 Task: Send an email with the signature Frances Hernandez with the subject 'Request for a blog post' and the message 'I am sorry for any delays and appreciate your patience.' from softage.1@softage.net to softage.4@softage.net and softage.5@softage.net with CC to softage.6@softage.net
Action: Key pressed n
Screenshot: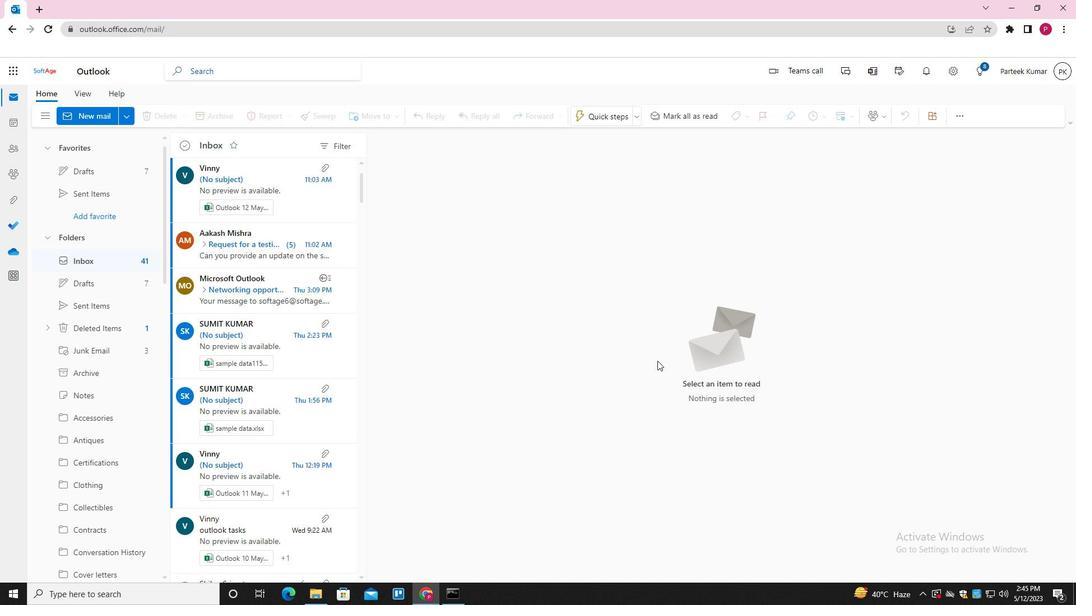 
Action: Mouse moved to (754, 122)
Screenshot: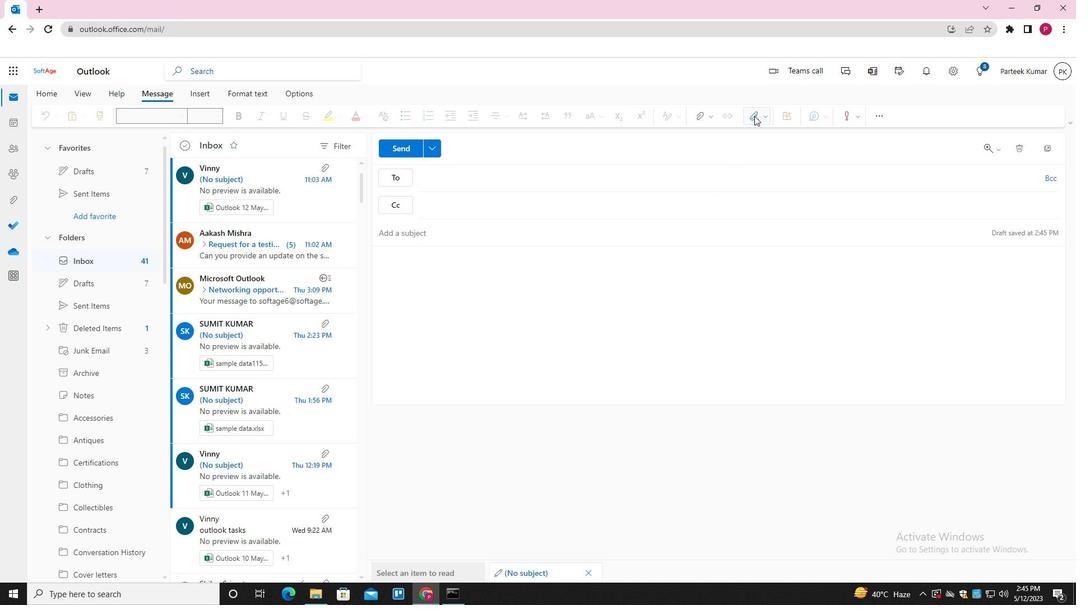 
Action: Mouse pressed left at (754, 122)
Screenshot: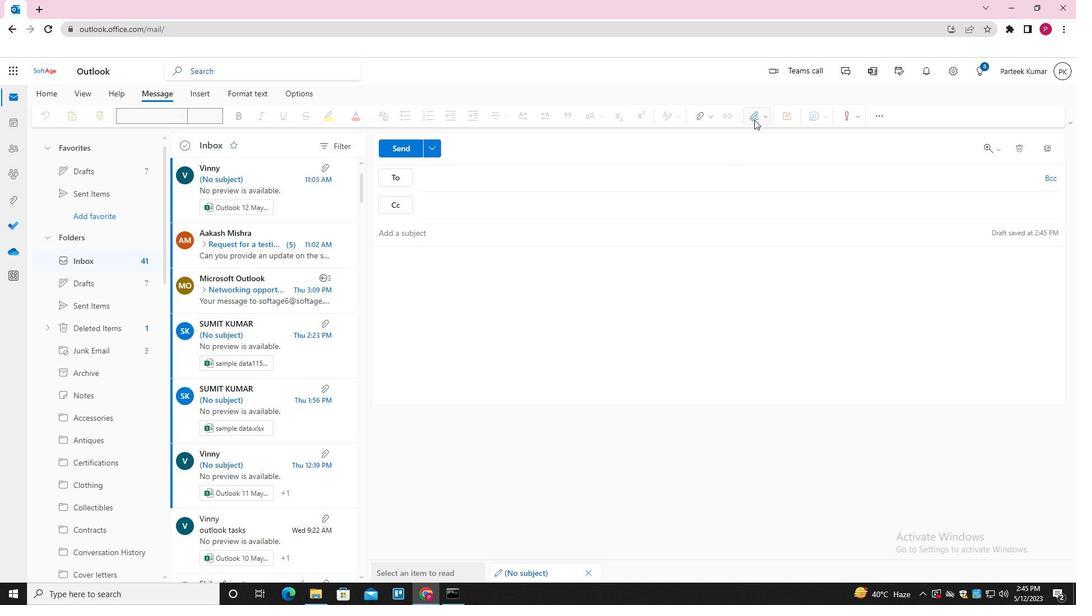 
Action: Mouse moved to (734, 162)
Screenshot: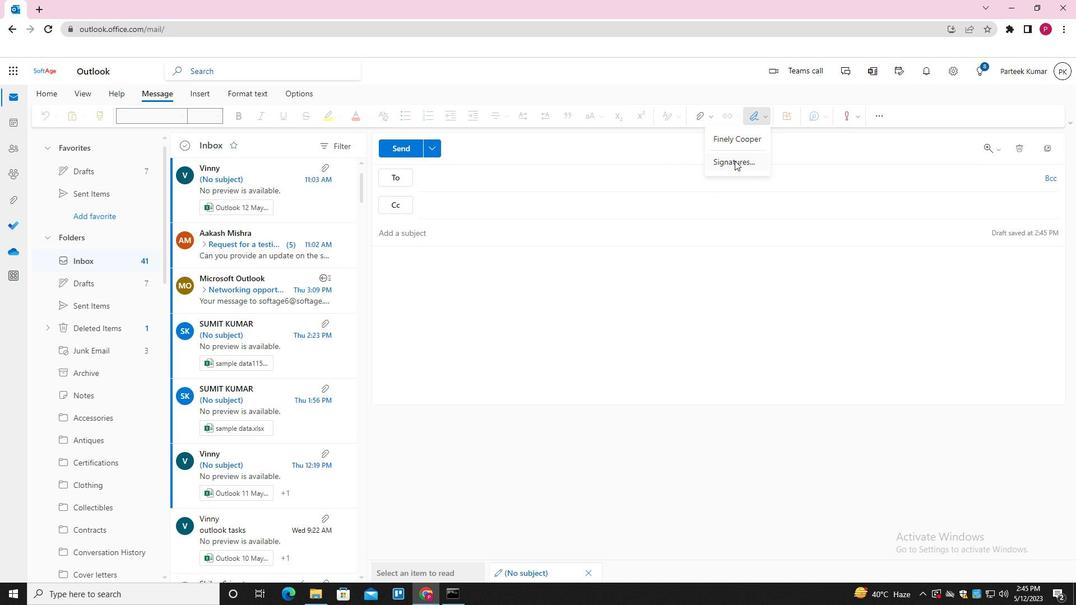 
Action: Mouse pressed left at (734, 162)
Screenshot: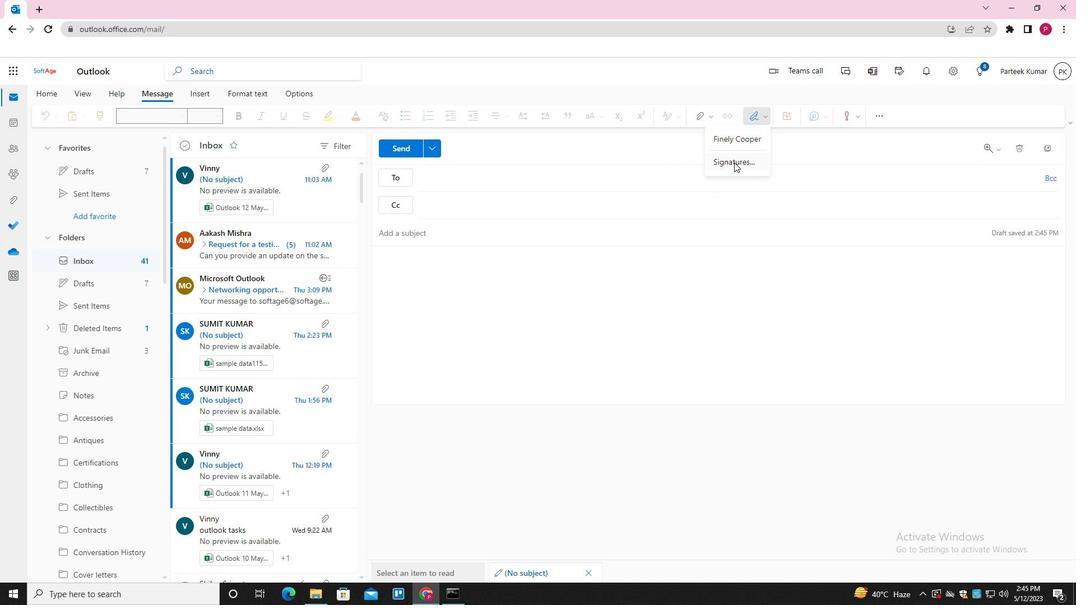 
Action: Mouse moved to (762, 202)
Screenshot: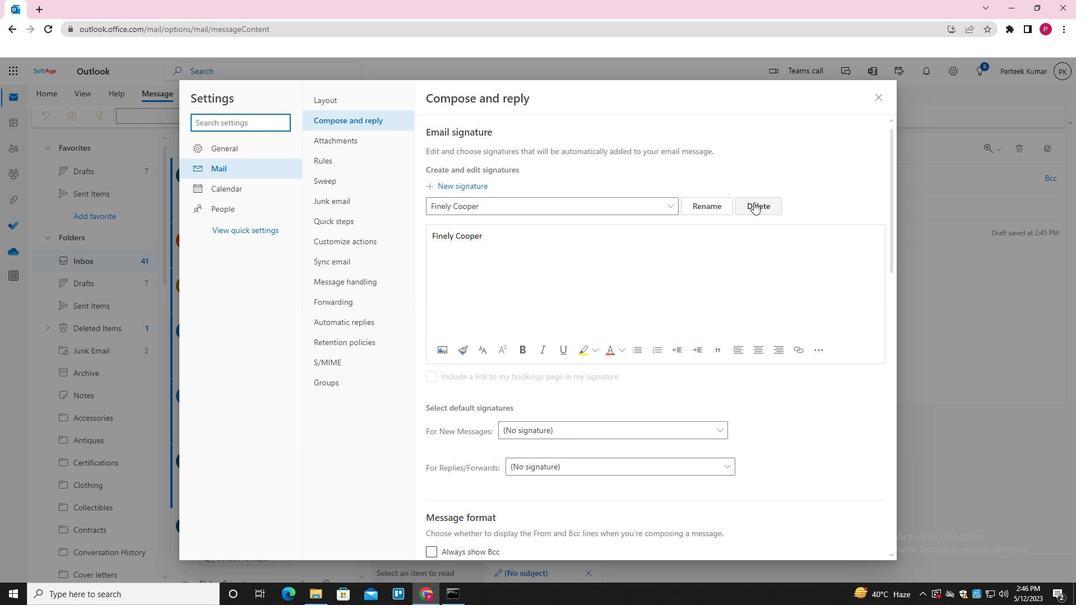 
Action: Mouse pressed left at (762, 202)
Screenshot: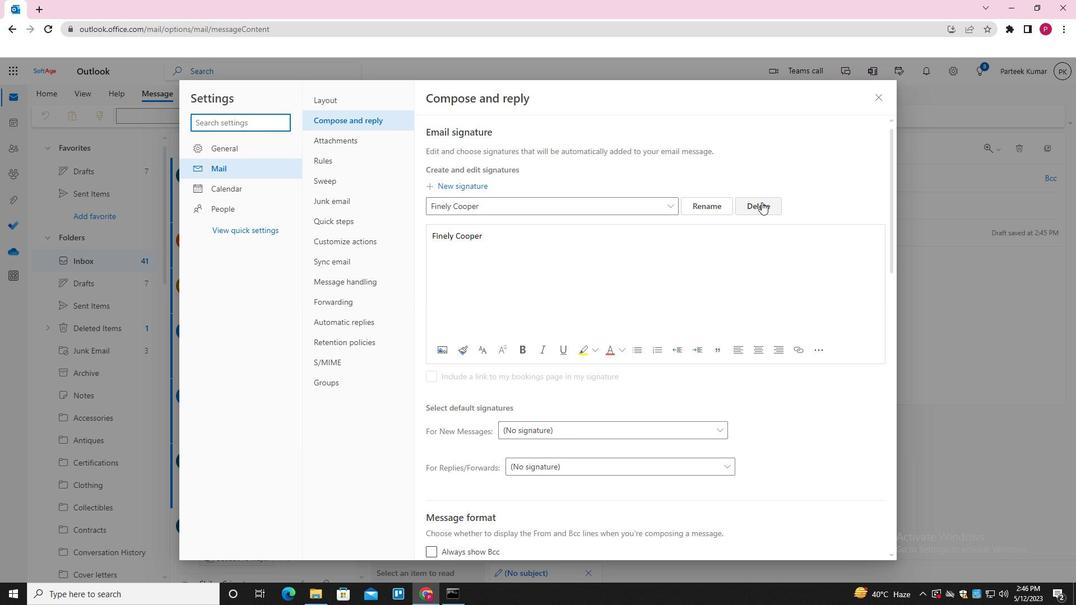
Action: Mouse moved to (576, 203)
Screenshot: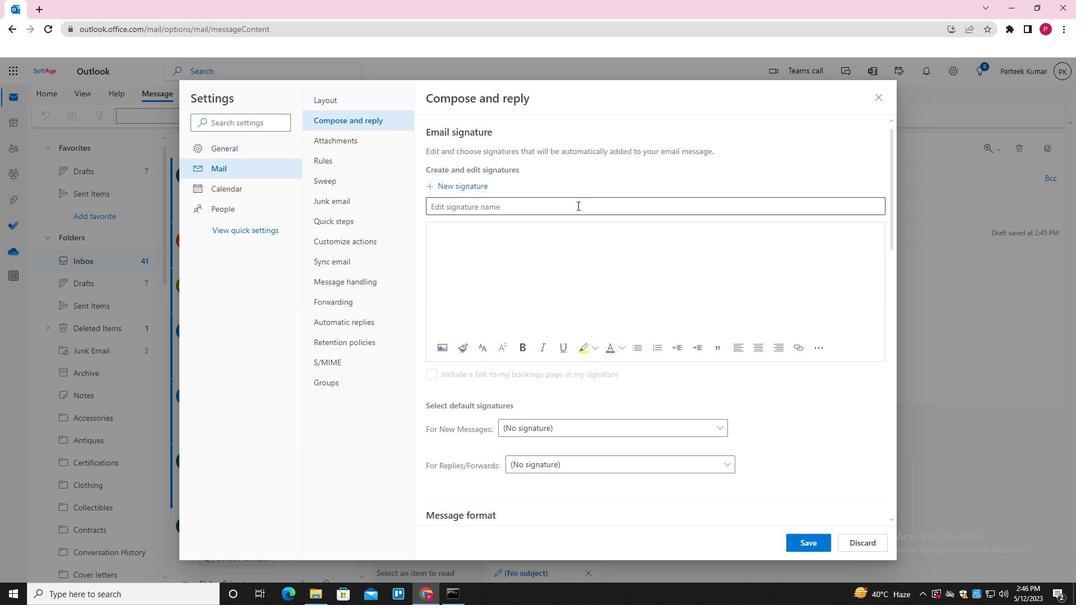 
Action: Mouse pressed left at (576, 203)
Screenshot: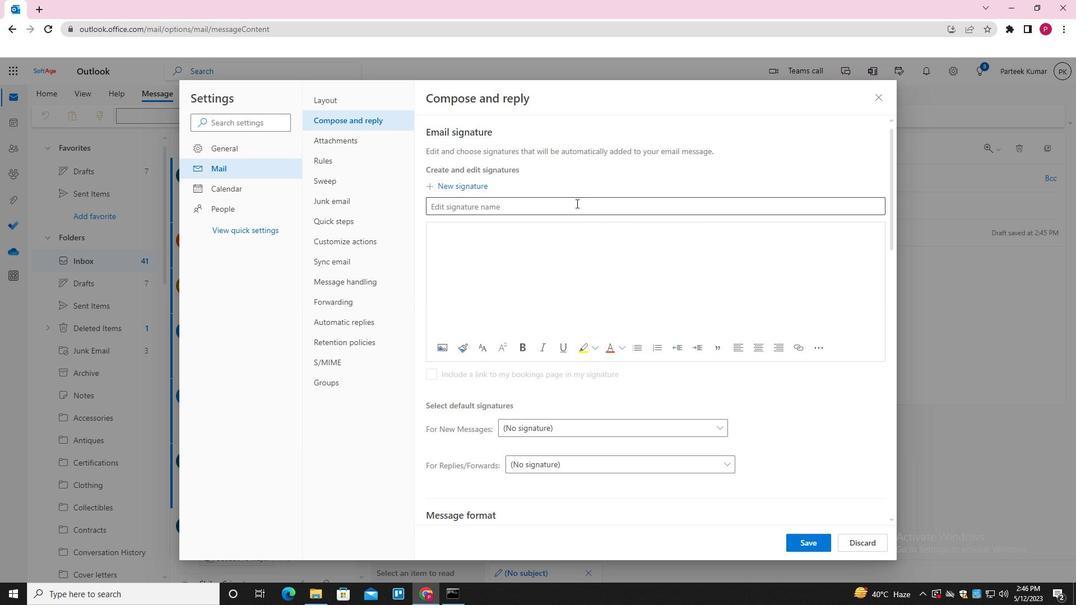 
Action: Key pressed <Key.shift>FRANCES<Key.space><Key.shift>HERNANDEZ<Key.tab><Key.shift_r>FRANCES<Key.space><Key.shift>HERNANDEZ
Screenshot: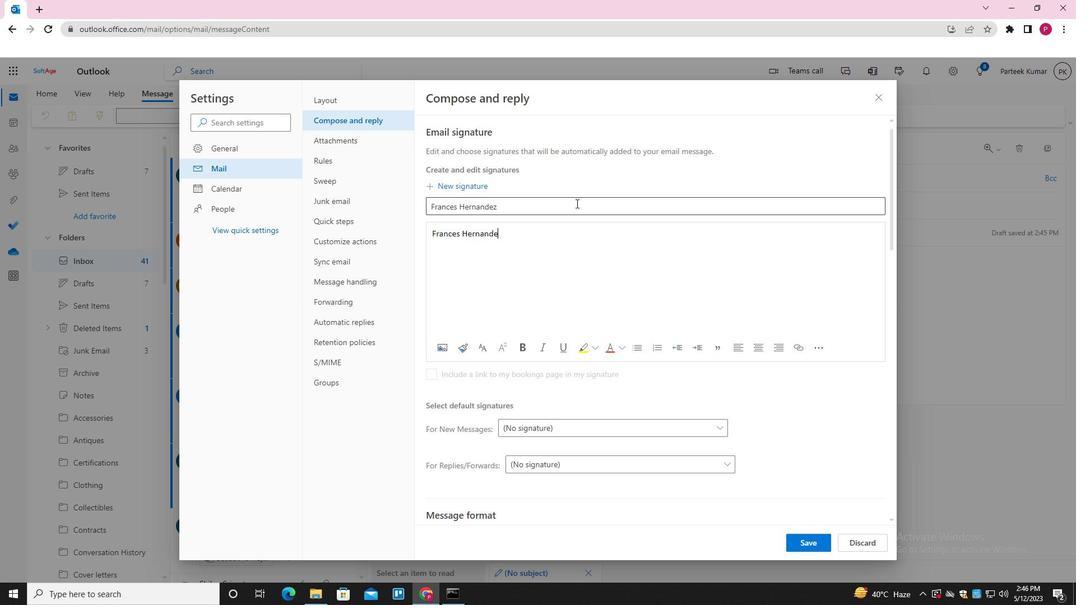 
Action: Mouse moved to (809, 537)
Screenshot: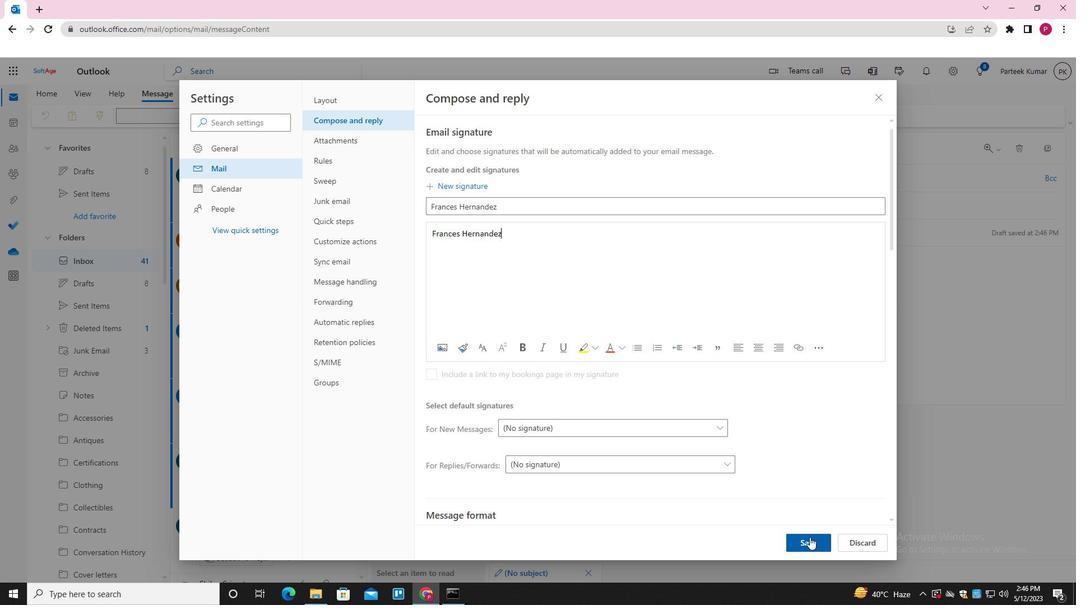 
Action: Mouse pressed left at (809, 537)
Screenshot: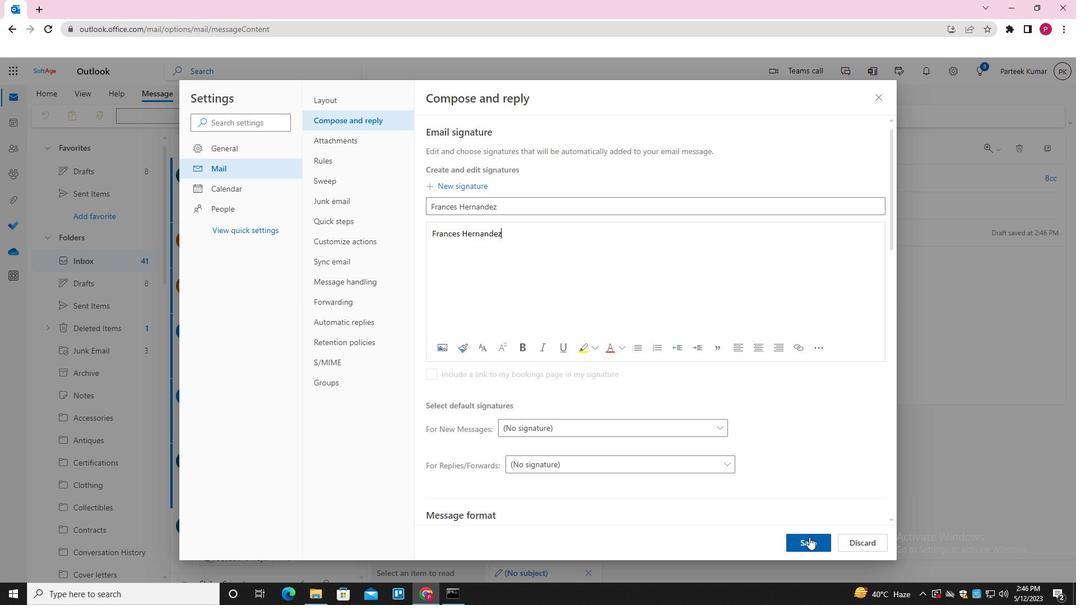 
Action: Mouse moved to (881, 102)
Screenshot: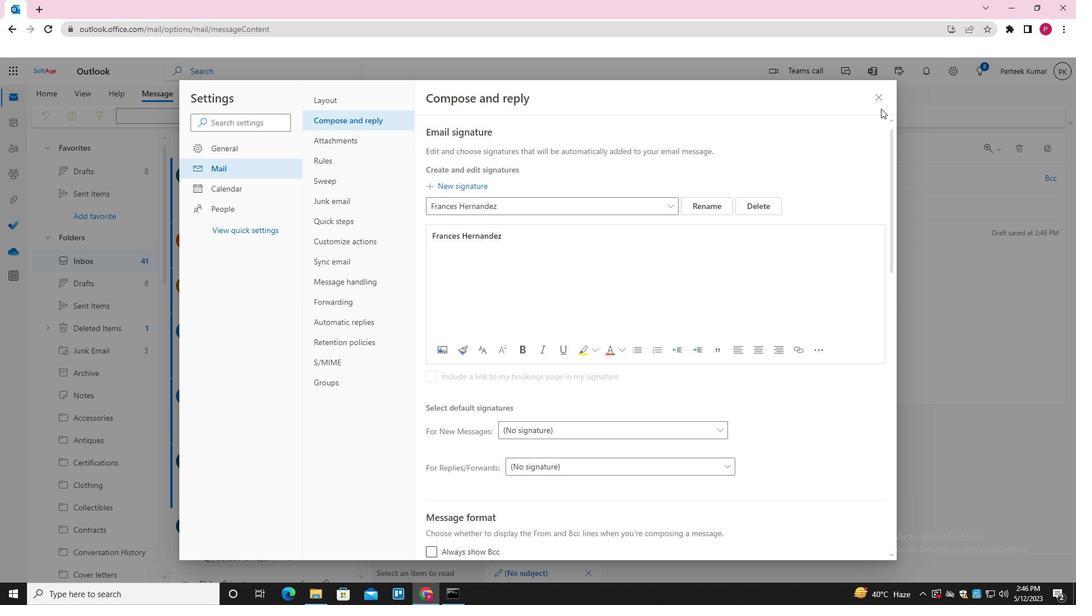 
Action: Mouse pressed left at (881, 102)
Screenshot: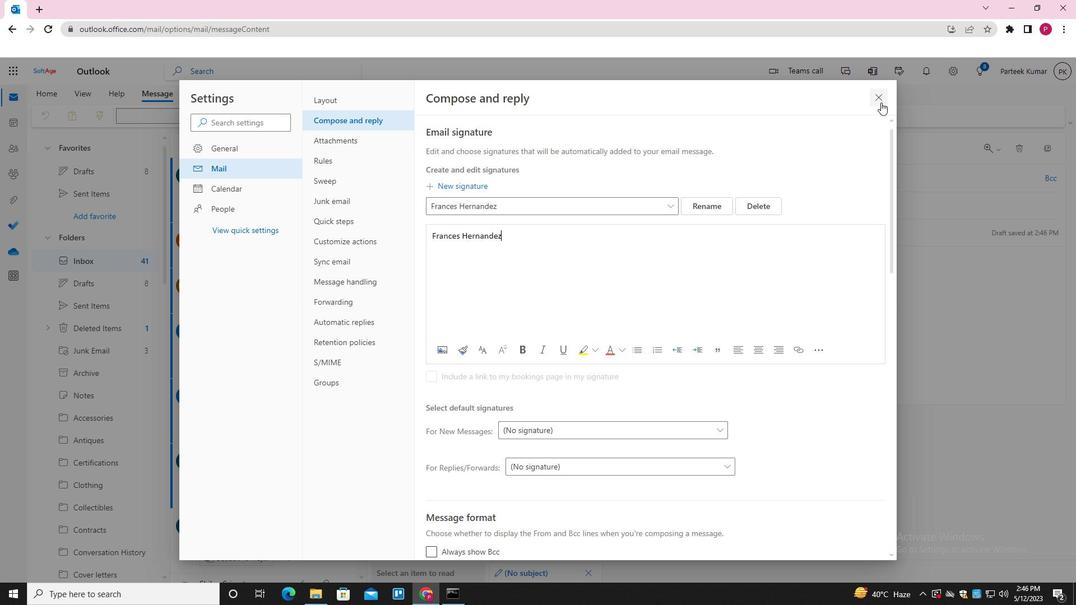 
Action: Mouse moved to (754, 117)
Screenshot: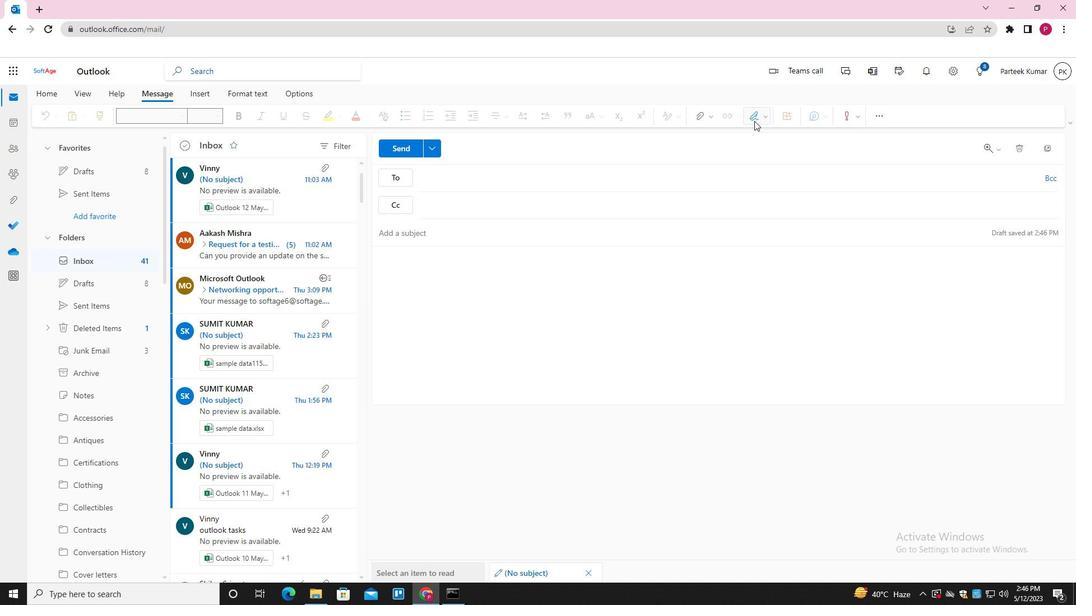
Action: Mouse pressed left at (754, 117)
Screenshot: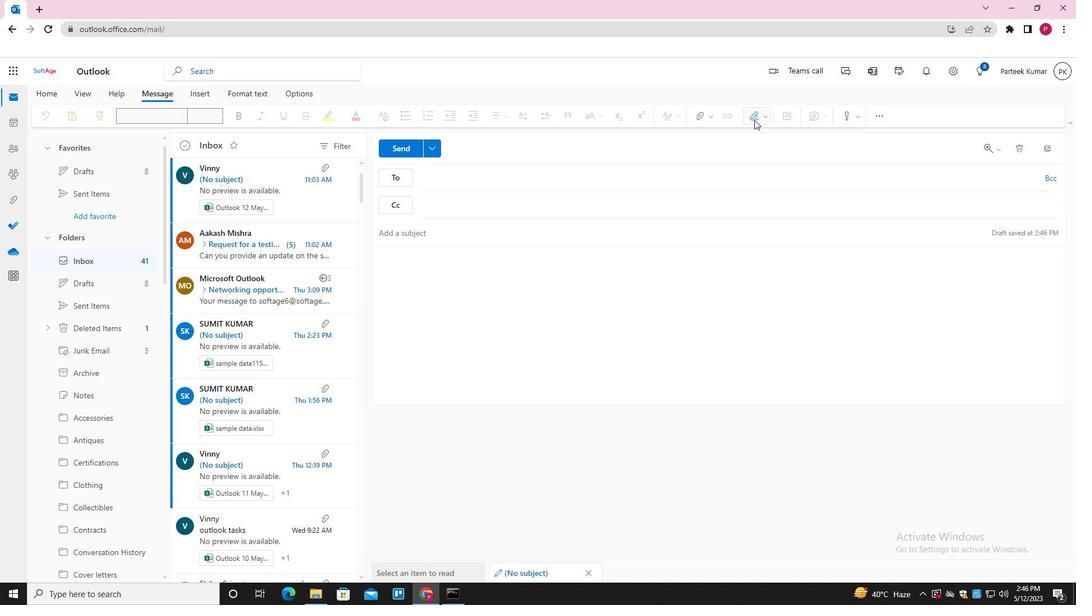 
Action: Mouse moved to (740, 136)
Screenshot: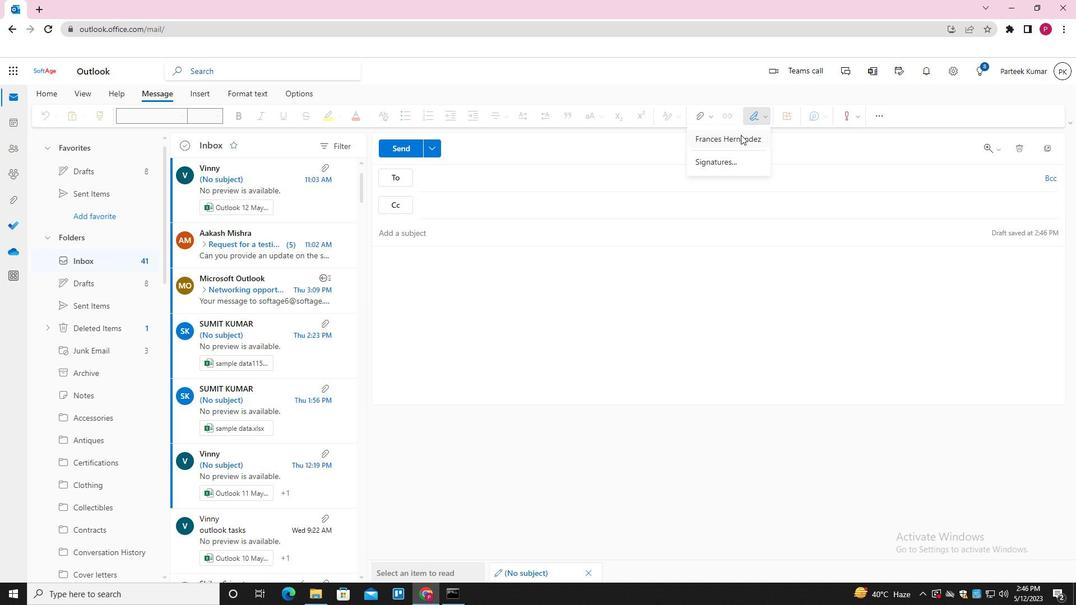 
Action: Mouse pressed left at (740, 136)
Screenshot: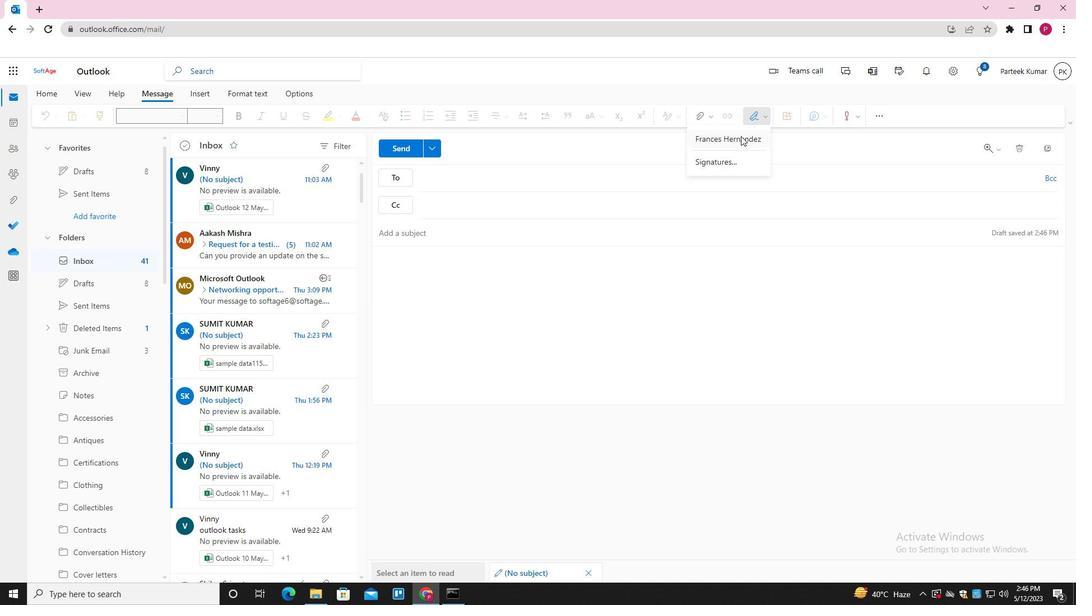
Action: Mouse moved to (446, 227)
Screenshot: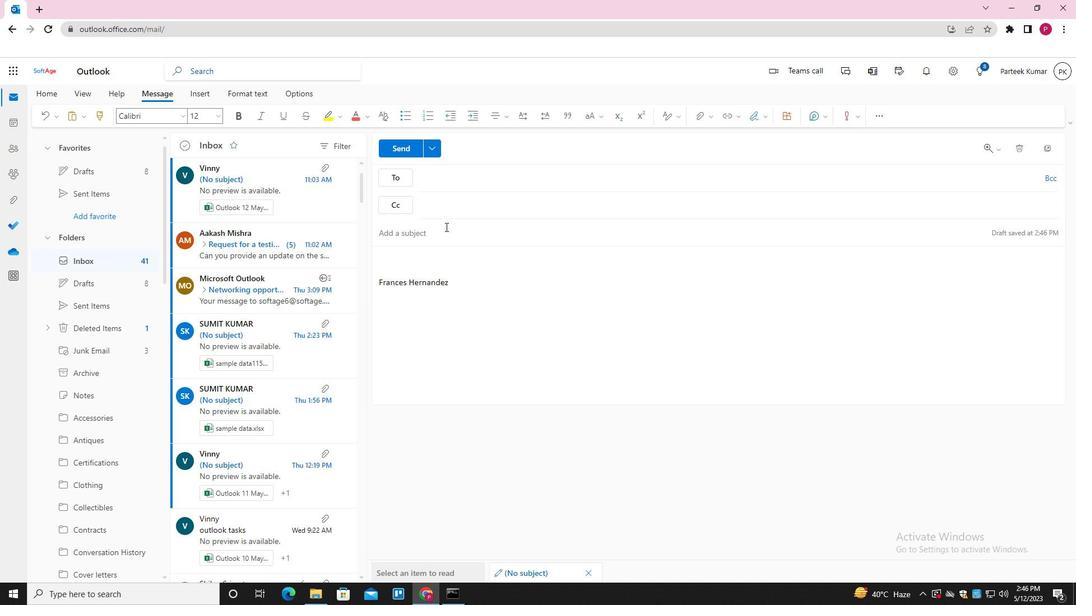 
Action: Mouse pressed left at (446, 227)
Screenshot: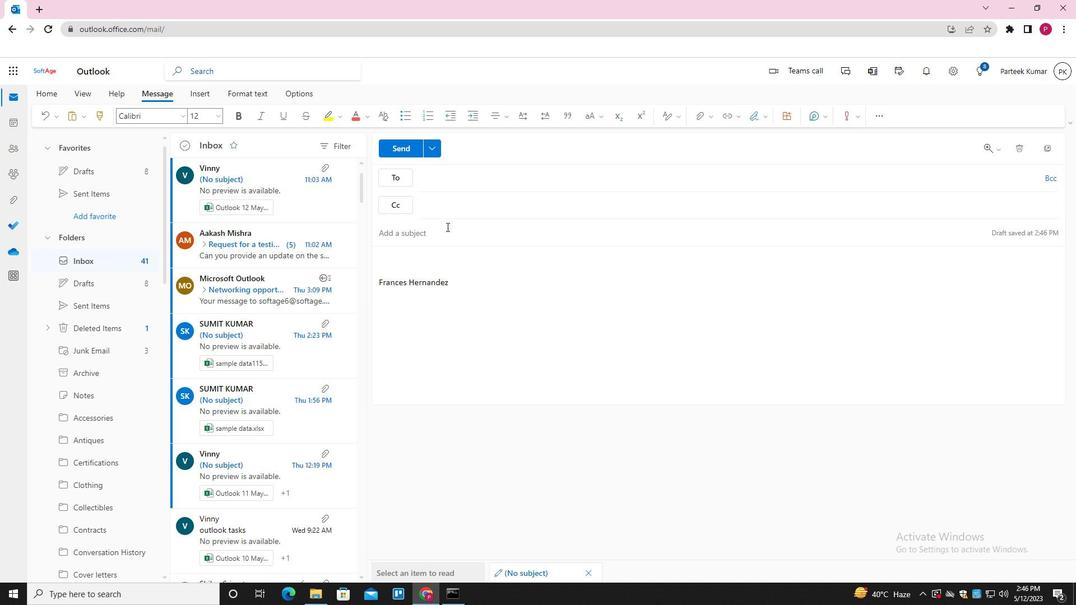 
Action: Key pressed <Key.shift>REQUEST<Key.space>FOR<Key.space>A<Key.space>BLOG<Key.space>POST<Key.space>
Screenshot: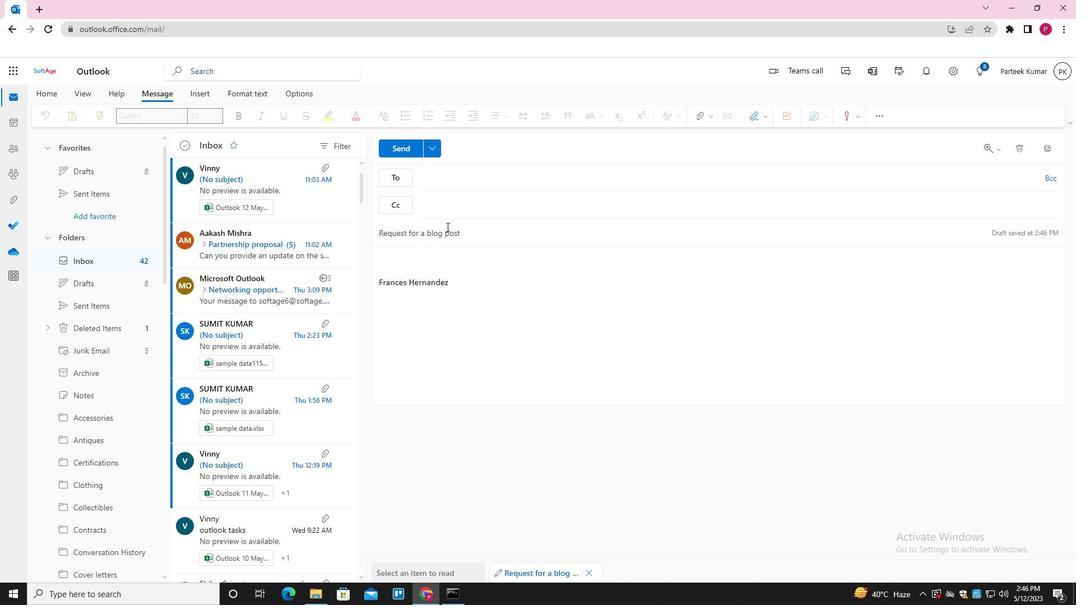 
Action: Mouse moved to (462, 258)
Screenshot: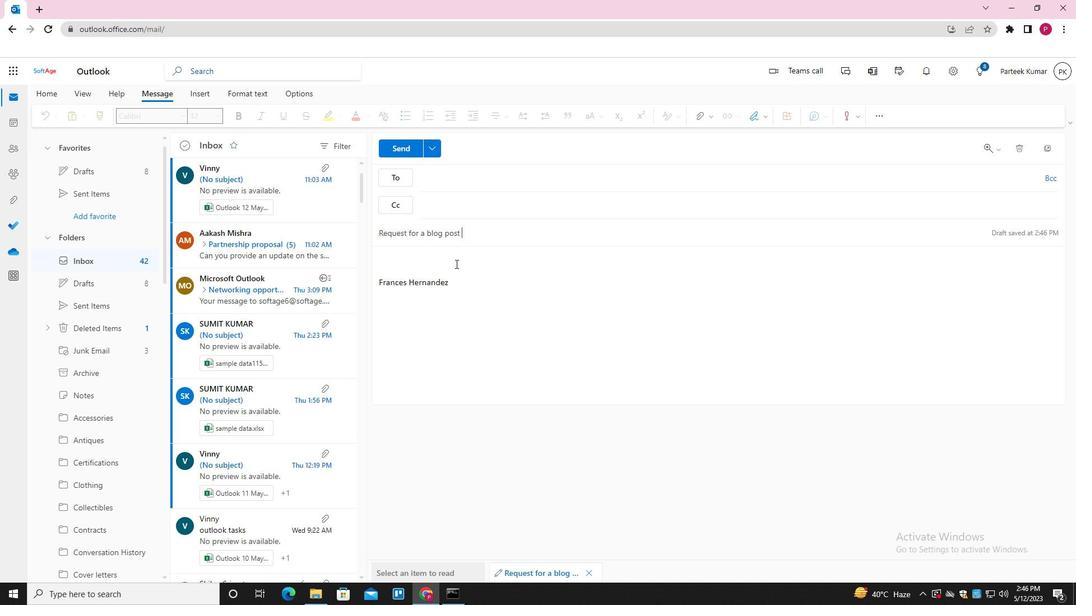 
Action: Key pressed <Key.tab><Key.shift_r>I<Key.space>AM<Key.space>SORRY<Key.space>FOR<Key.space>ANT<Key.backspace>Y<Key.space>DELAYS<Key.space>AND<Key.space>APPRECIATE<Key.space>YOUR<Key.space>PAITENCE<Key.space><Key.backspace><Key.backspace><Key.backspace><Key.backspace><Key.backspace><Key.backspace><Key.backspace>TIENV<Key.backspace>CE<Key.space>
Screenshot: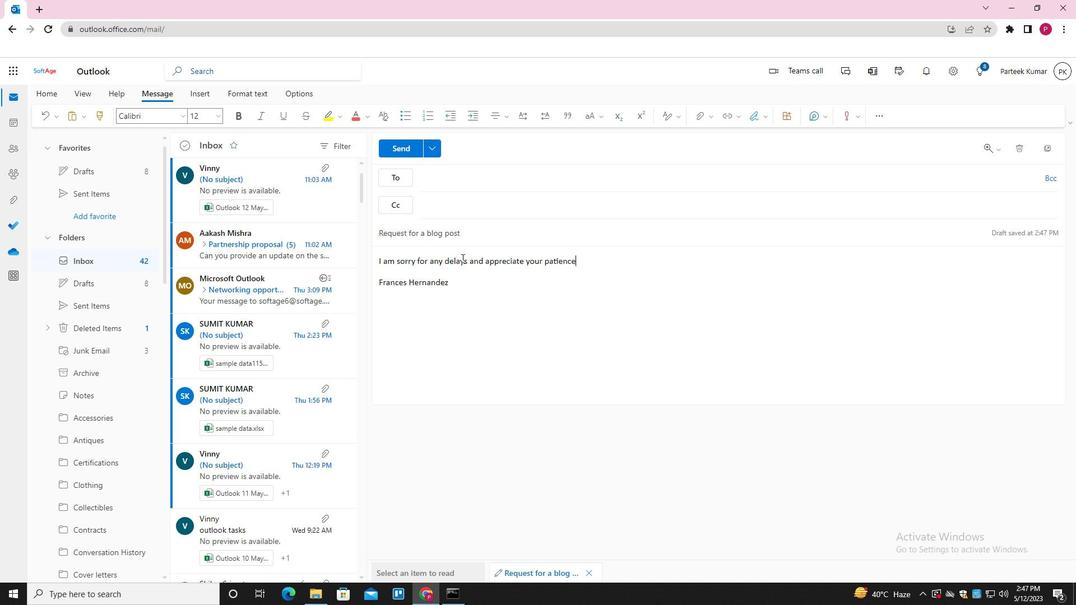 
Action: Mouse moved to (458, 176)
Screenshot: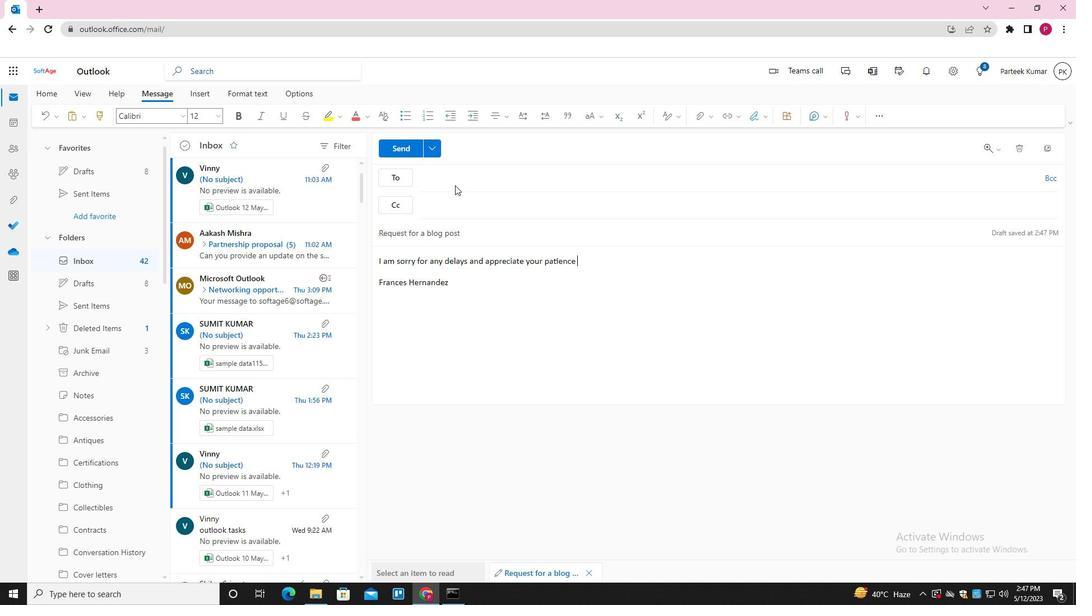 
Action: Mouse pressed left at (458, 176)
Screenshot: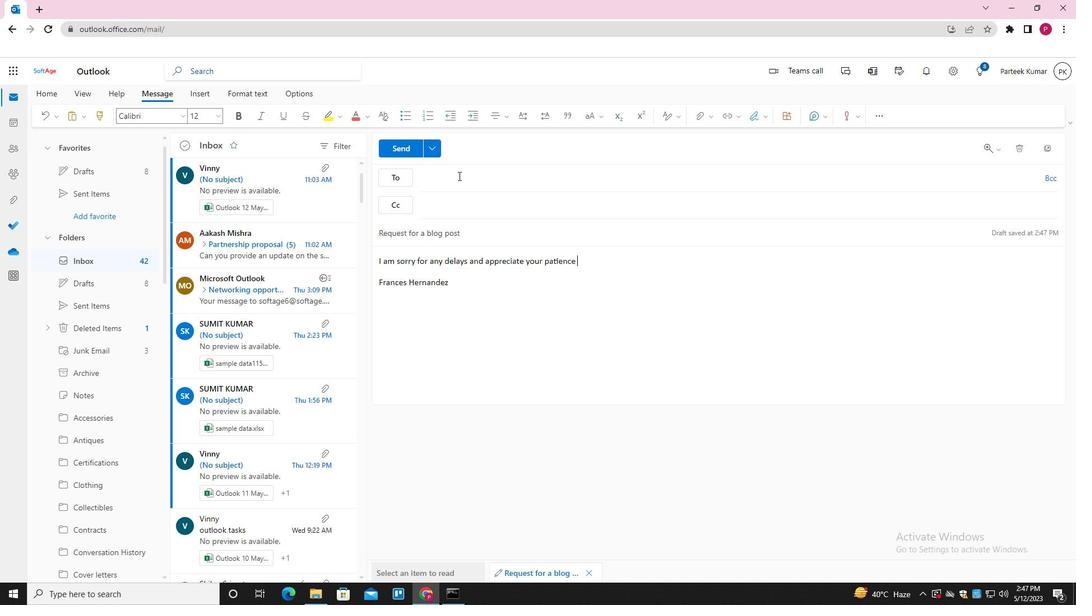 
Action: Key pressed SOFTAGE.4<Key.shift>@SOFTAGE.NET<Key.enter>SOFTAGE.5<Key.shift>@SOFTAGE.NET<Key.enter><Key.tab>SOFTAGE.6<Key.shift>@SOFTAGE.NET<Key.enter>
Screenshot: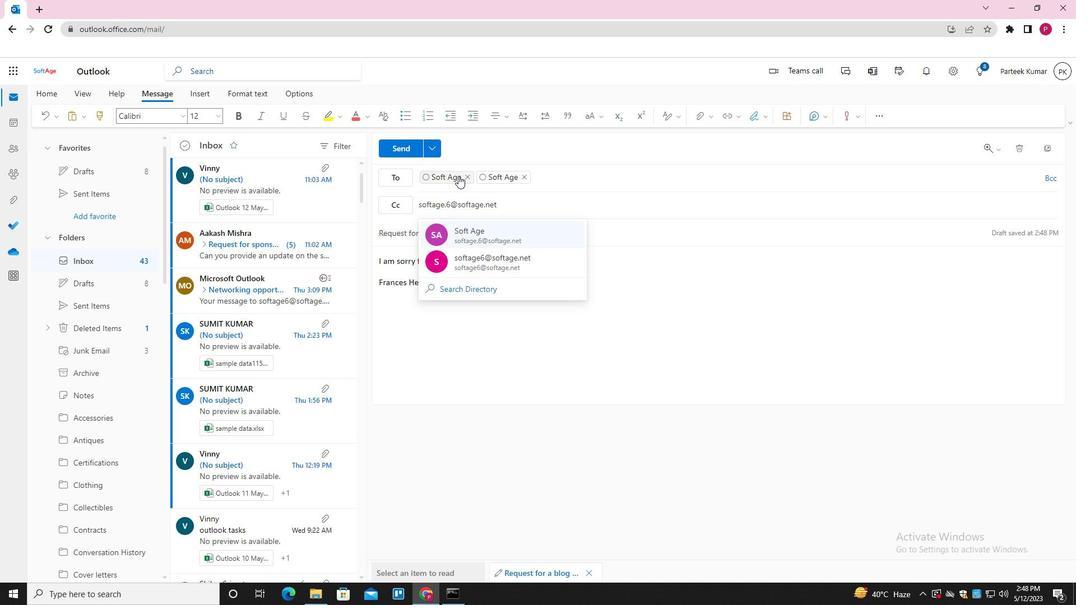 
Action: Mouse moved to (405, 146)
Screenshot: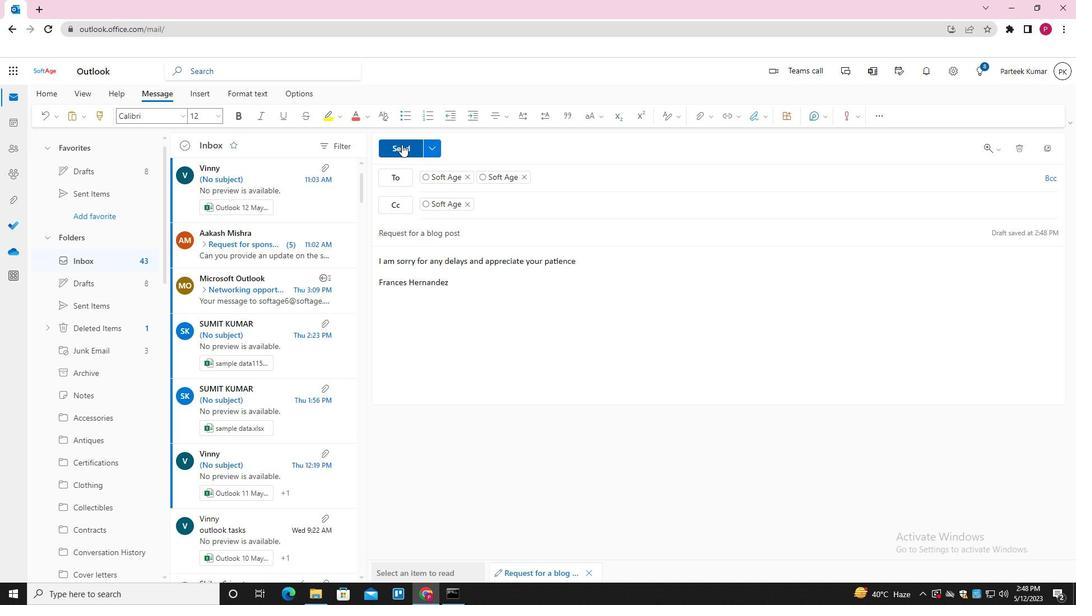 
Action: Mouse pressed left at (405, 146)
Screenshot: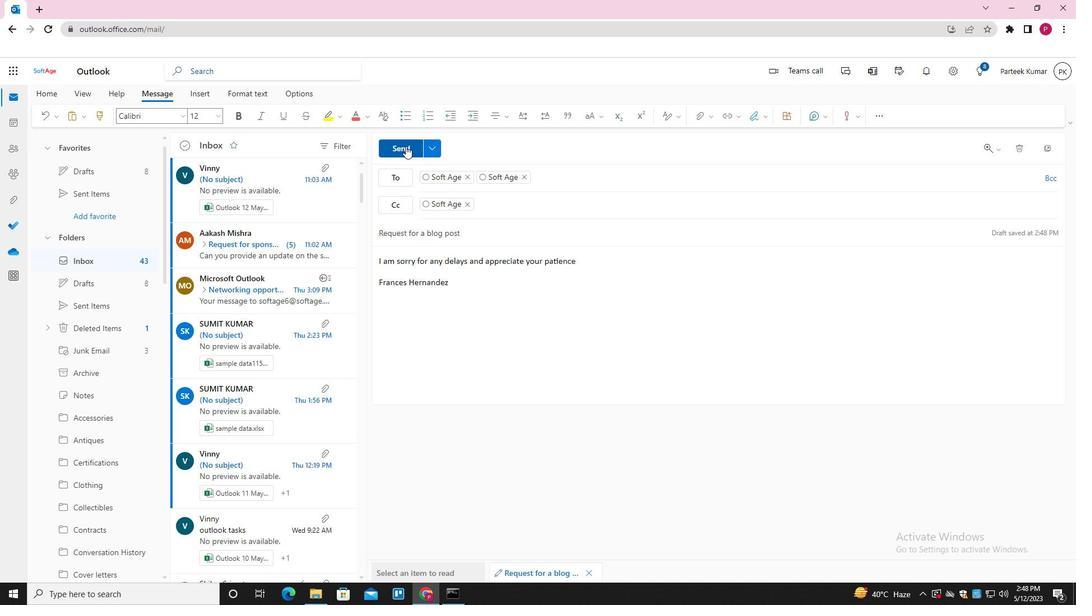 
Action: Mouse moved to (497, 277)
Screenshot: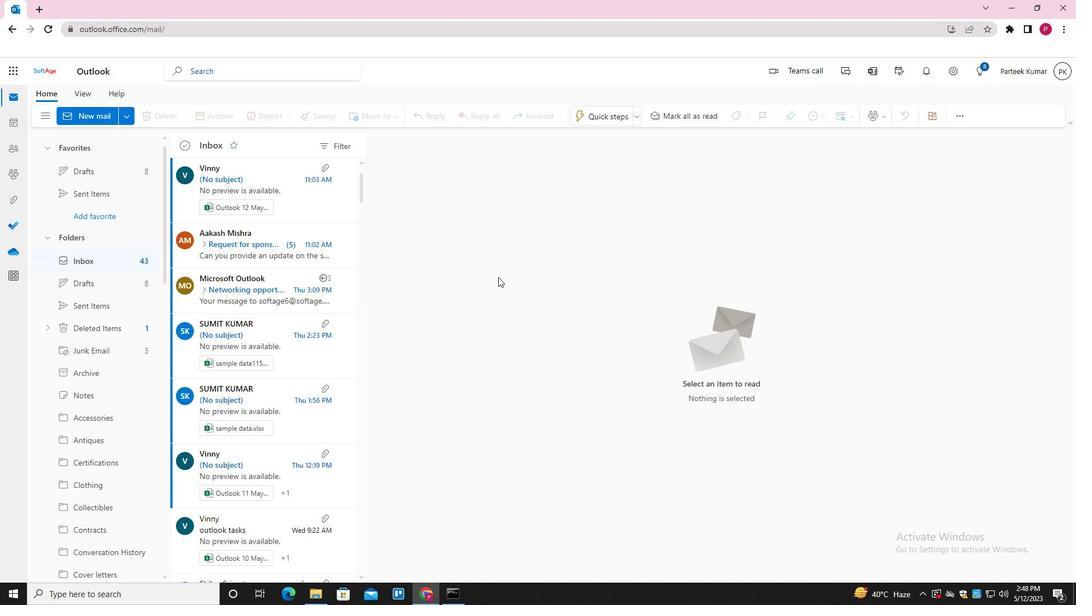 
